 Task: Toggle the insert progma.
Action: Mouse moved to (12, 483)
Screenshot: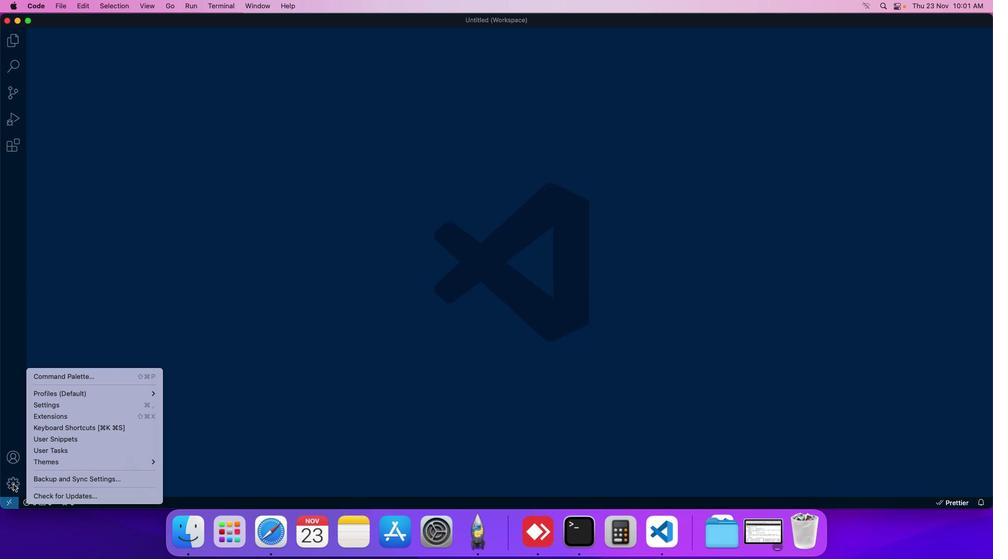 
Action: Mouse pressed left at (12, 483)
Screenshot: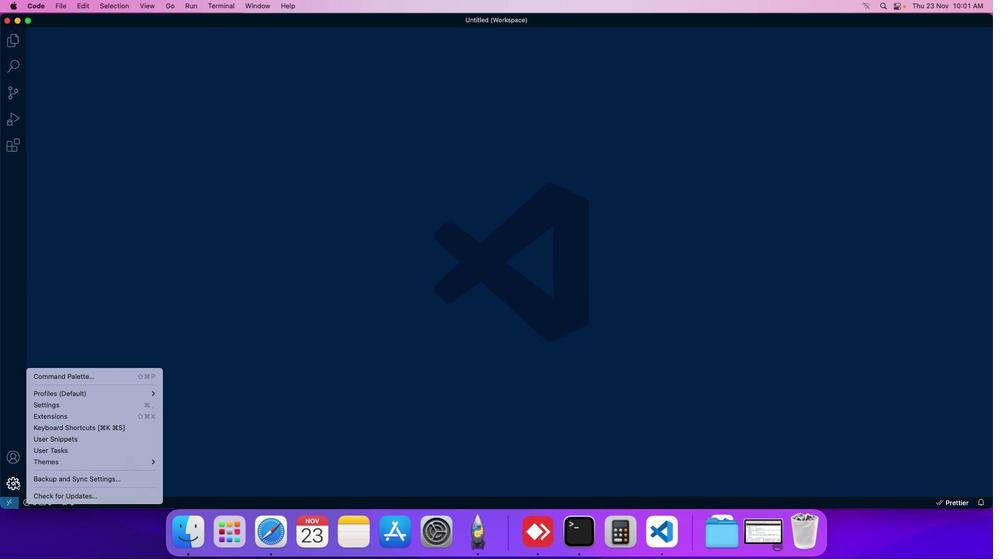 
Action: Mouse moved to (54, 406)
Screenshot: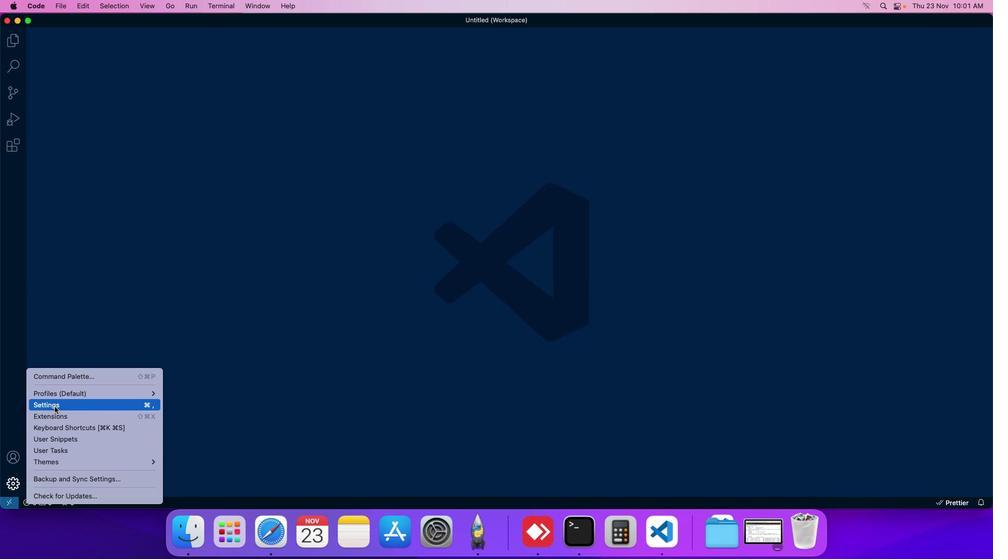 
Action: Mouse pressed left at (54, 406)
Screenshot: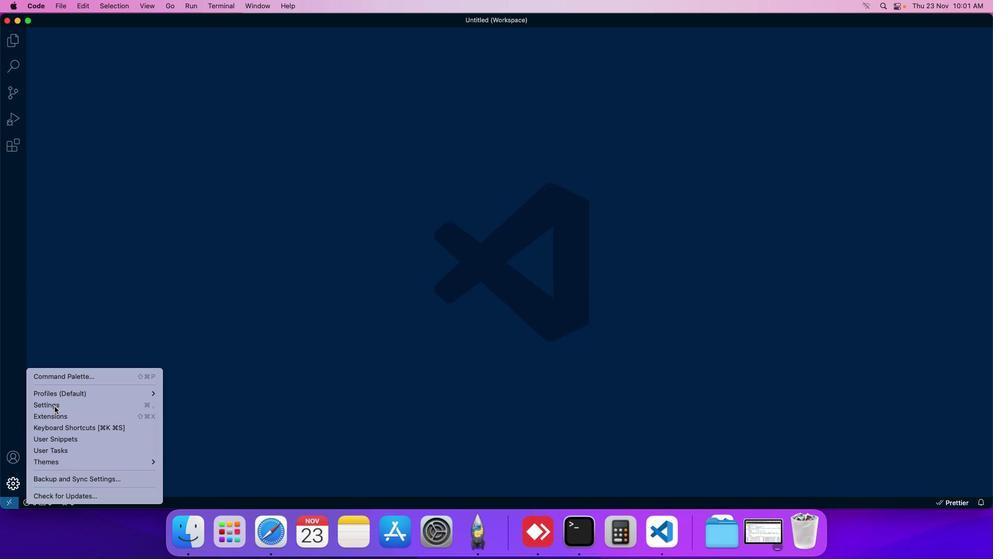 
Action: Mouse moved to (231, 86)
Screenshot: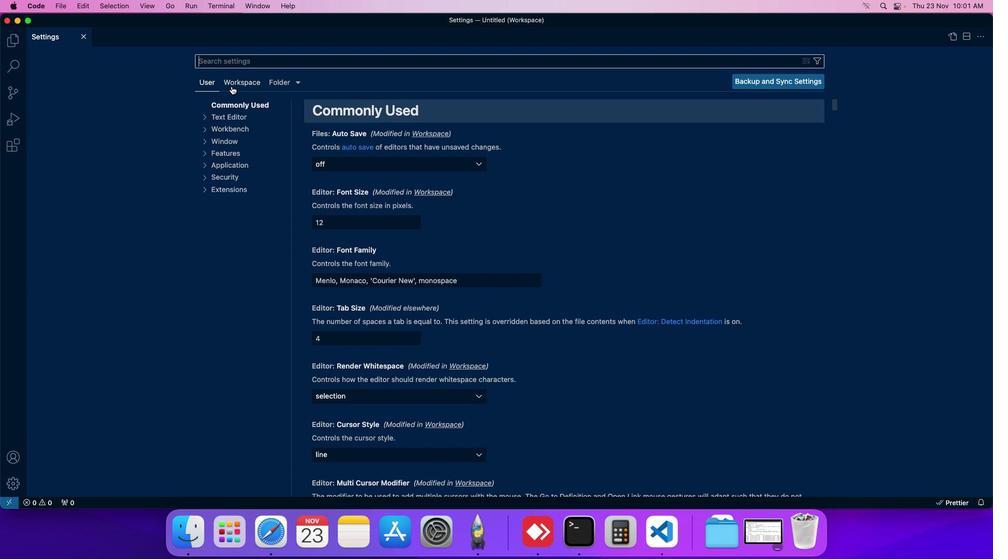 
Action: Mouse pressed left at (231, 86)
Screenshot: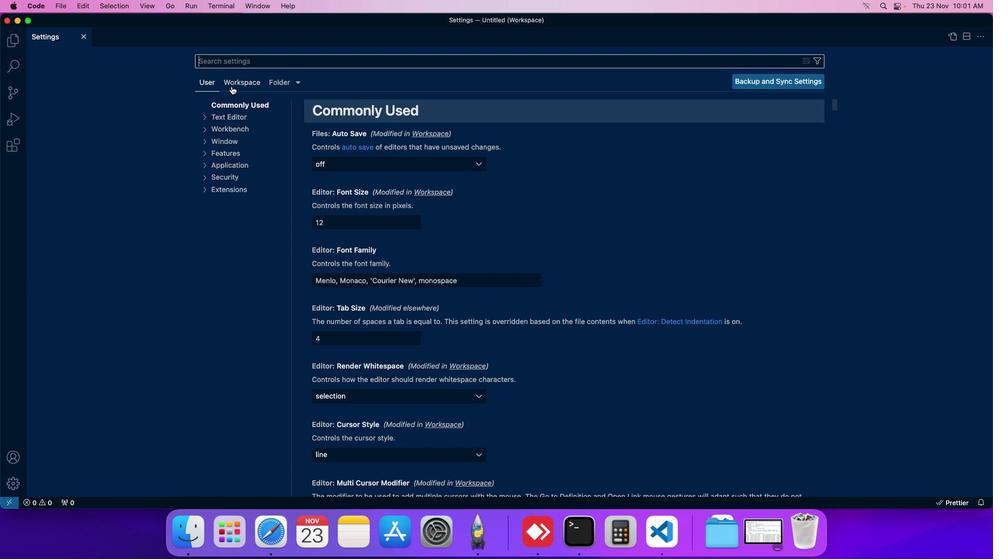 
Action: Mouse moved to (229, 173)
Screenshot: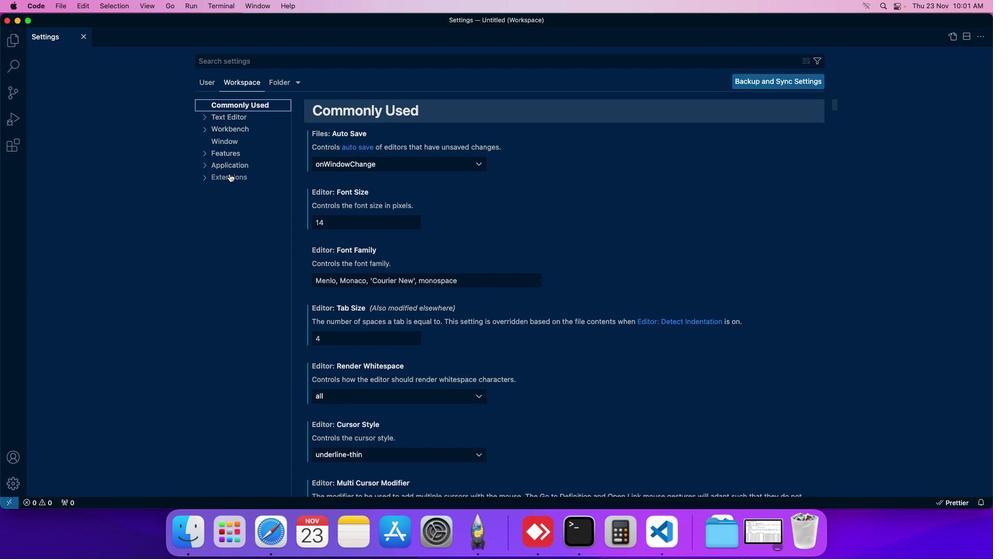 
Action: Mouse pressed left at (229, 173)
Screenshot: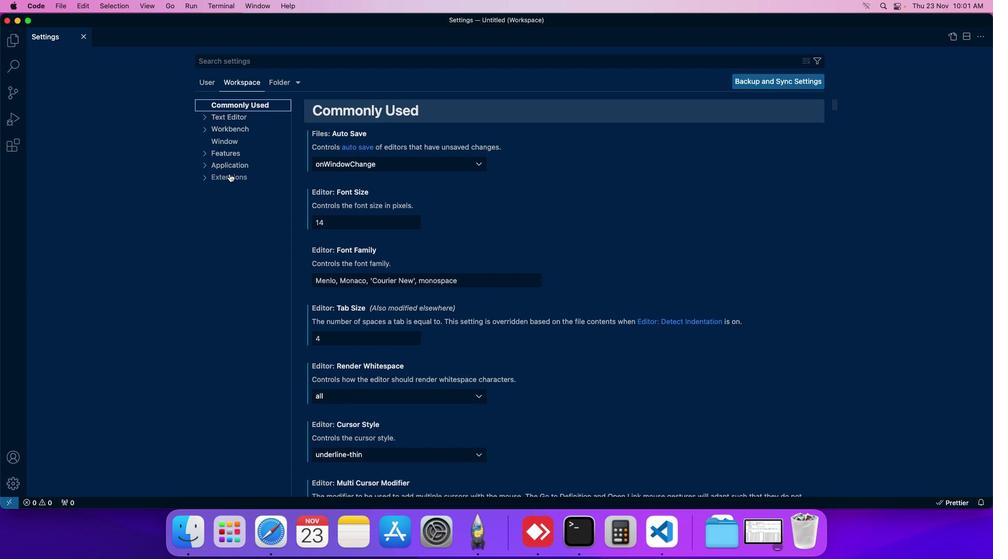 
Action: Mouse moved to (237, 380)
Screenshot: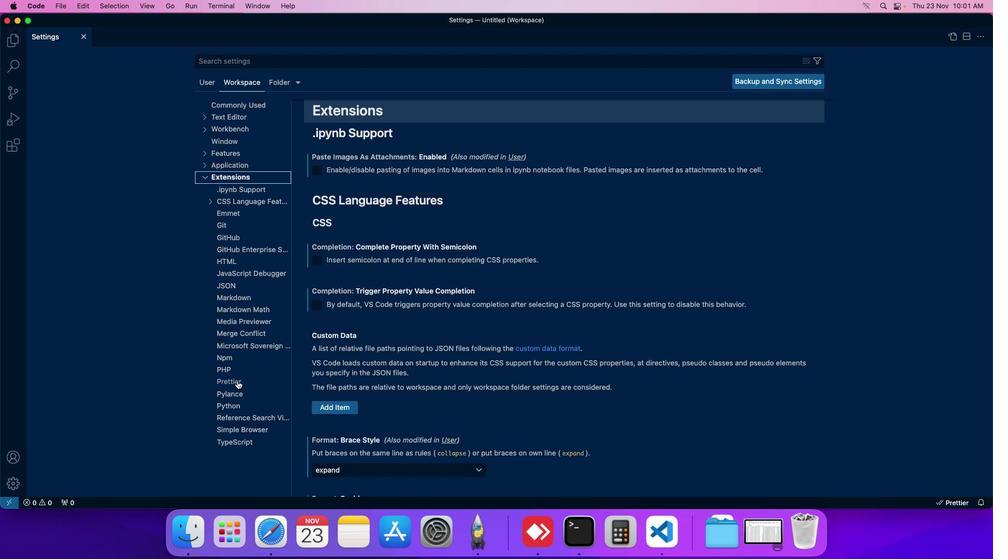 
Action: Mouse pressed left at (237, 380)
Screenshot: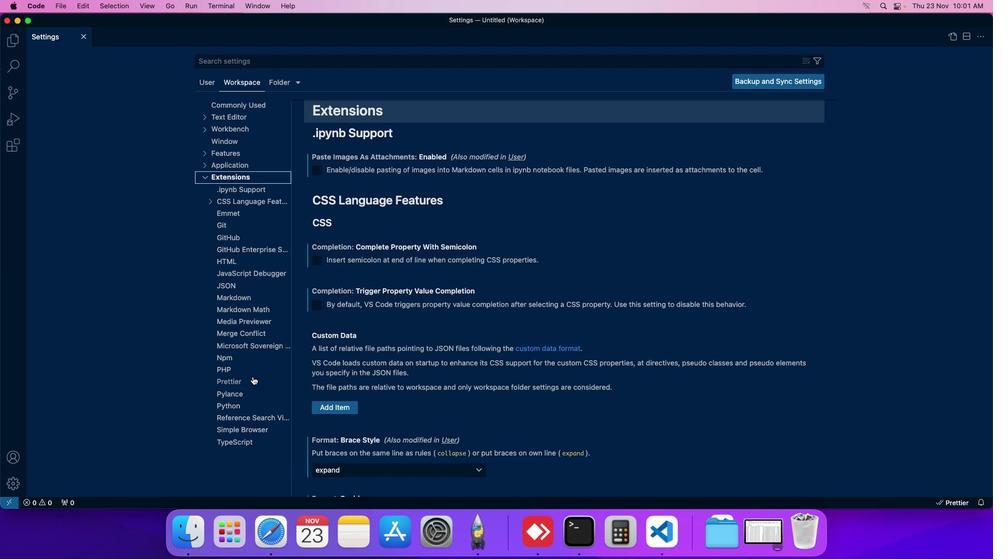 
Action: Mouse moved to (362, 363)
Screenshot: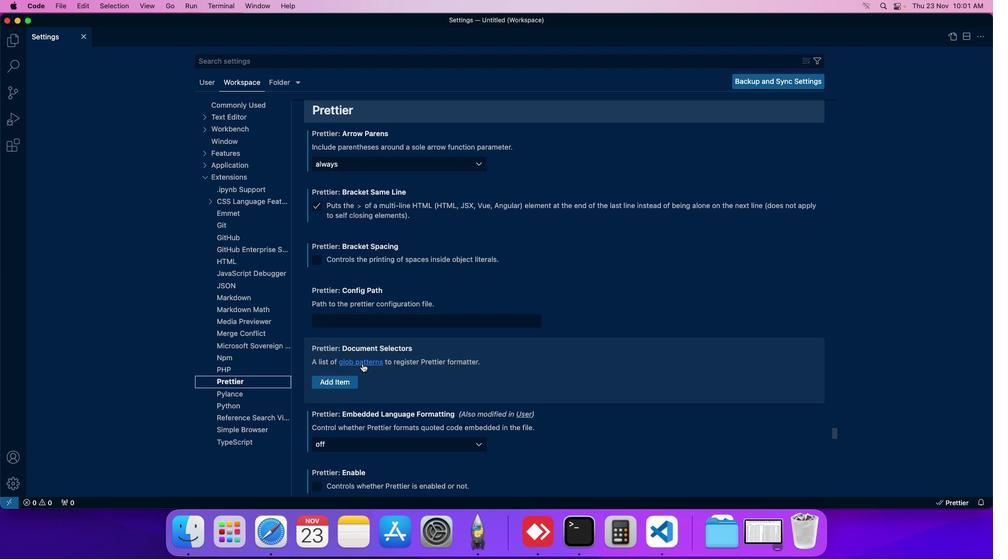 
Action: Mouse scrolled (362, 363) with delta (0, 0)
Screenshot: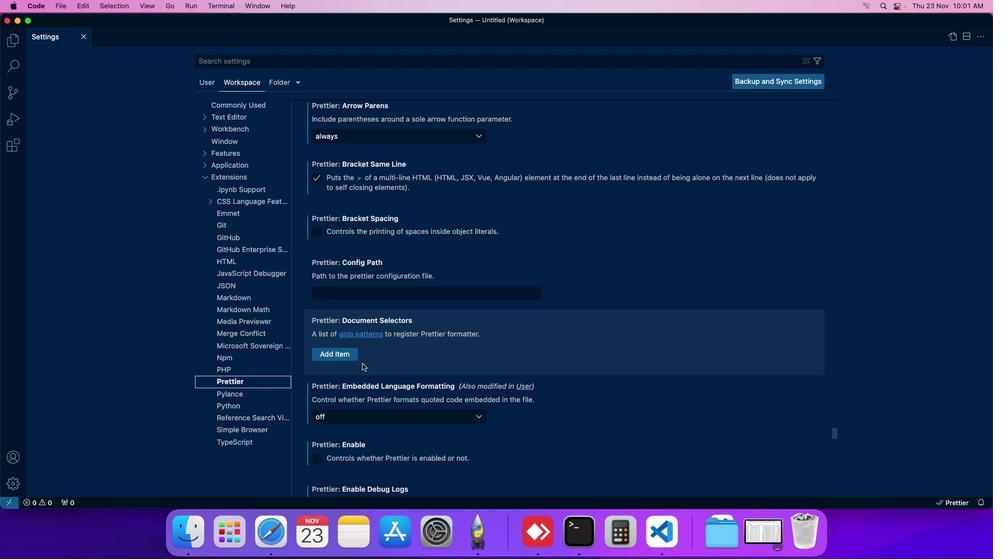 
Action: Mouse scrolled (362, 363) with delta (0, 0)
Screenshot: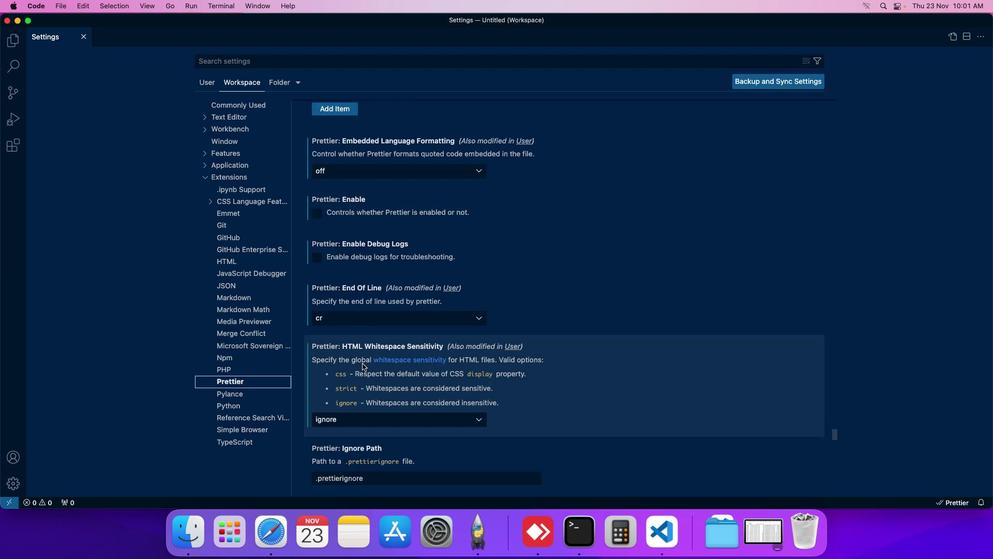 
Action: Mouse scrolled (362, 363) with delta (0, 0)
Screenshot: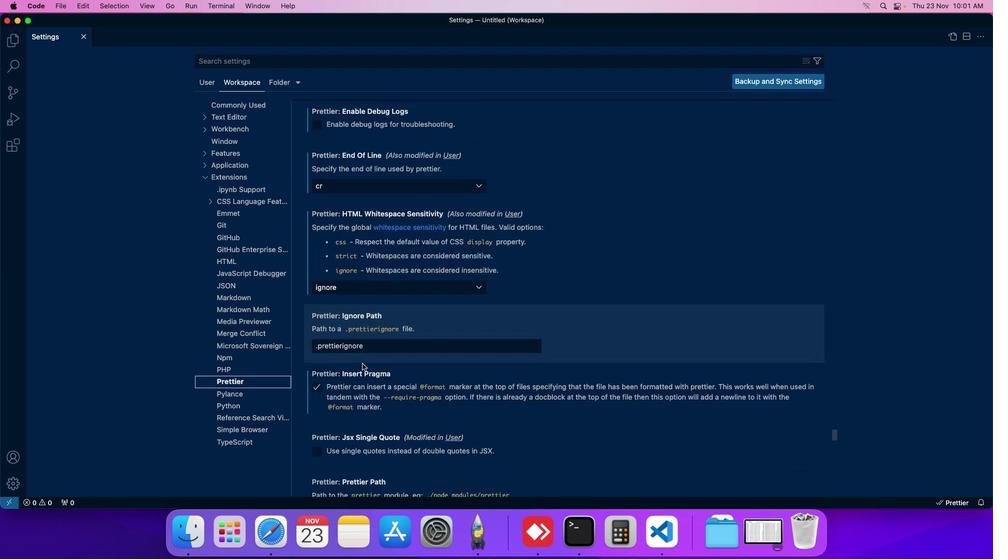 
Action: Mouse scrolled (362, 363) with delta (0, 0)
Screenshot: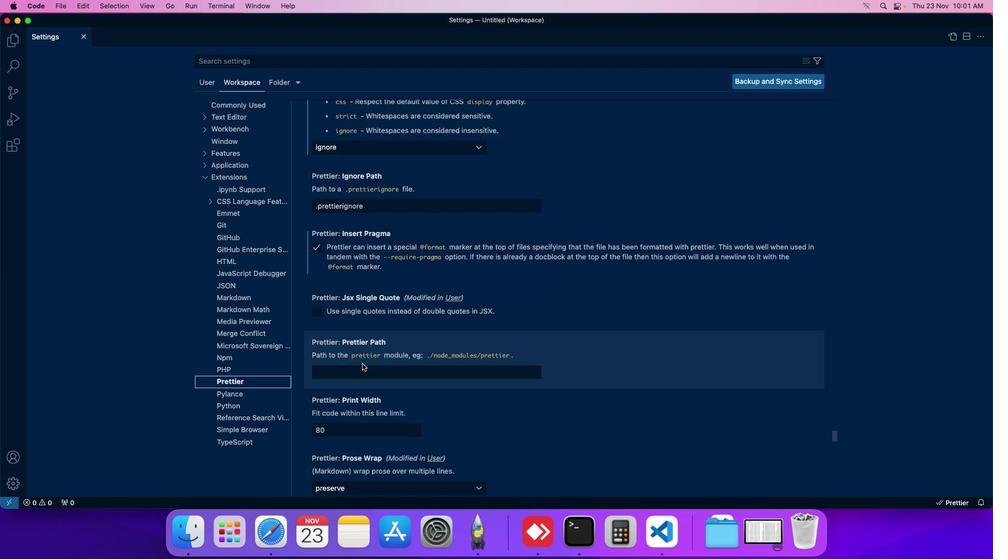 
Action: Mouse scrolled (362, 363) with delta (0, 0)
Screenshot: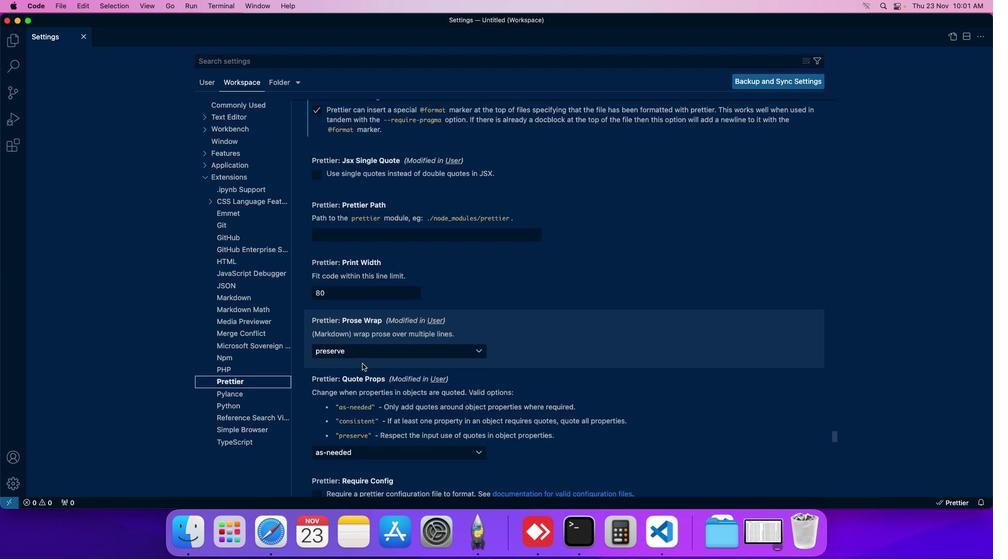 
Action: Mouse scrolled (362, 363) with delta (0, 0)
Screenshot: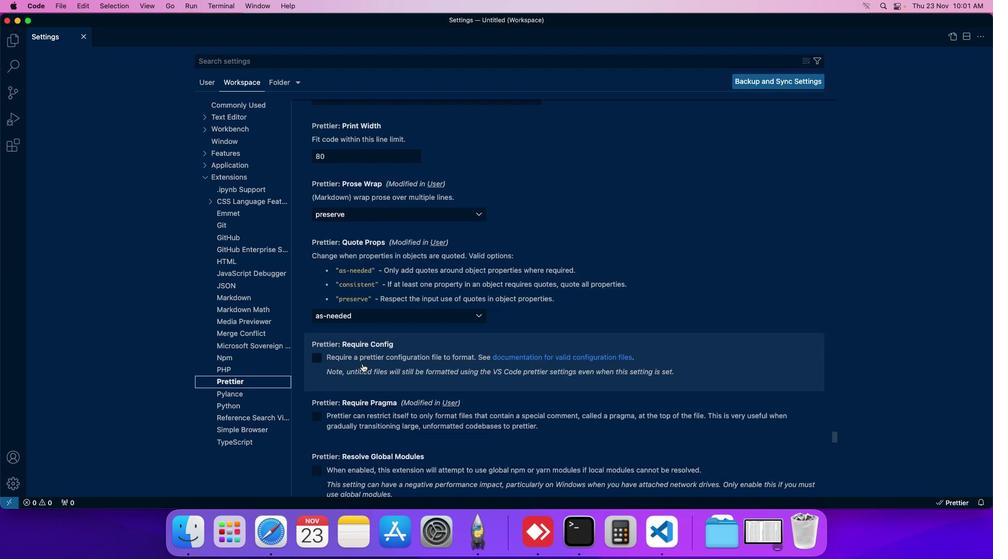 
Action: Mouse scrolled (362, 363) with delta (0, 0)
Screenshot: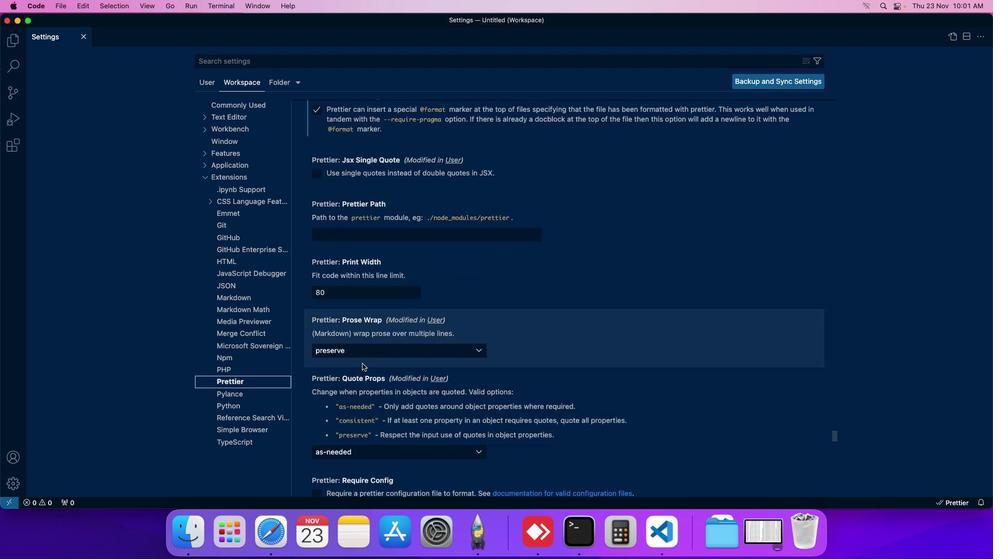 
Action: Mouse scrolled (362, 363) with delta (0, 0)
Screenshot: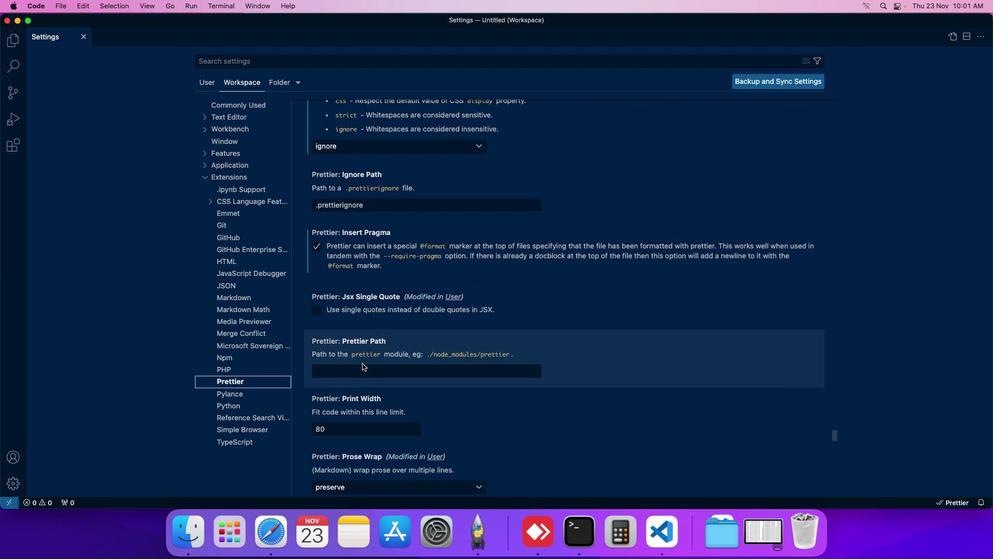 
Action: Mouse moved to (314, 249)
Screenshot: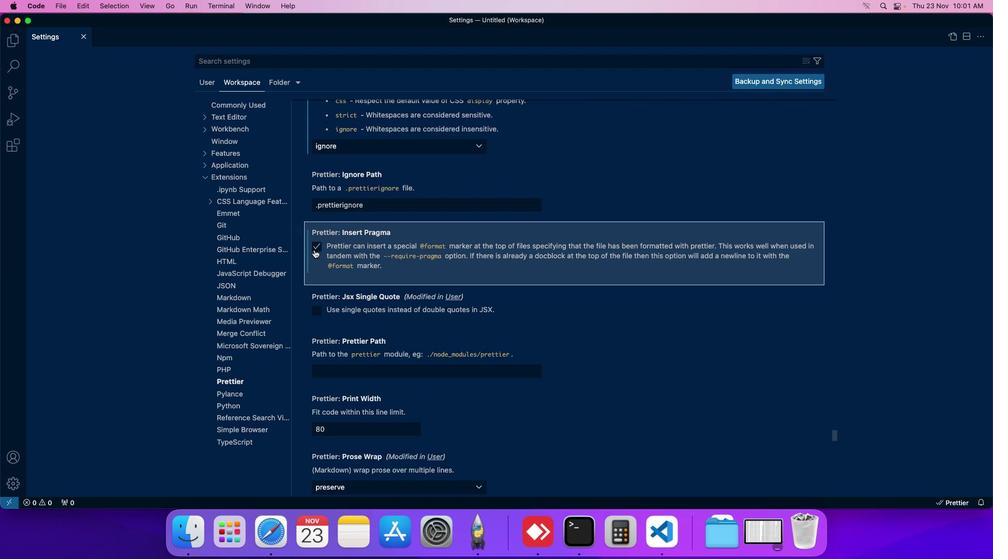
Action: Mouse pressed left at (314, 249)
Screenshot: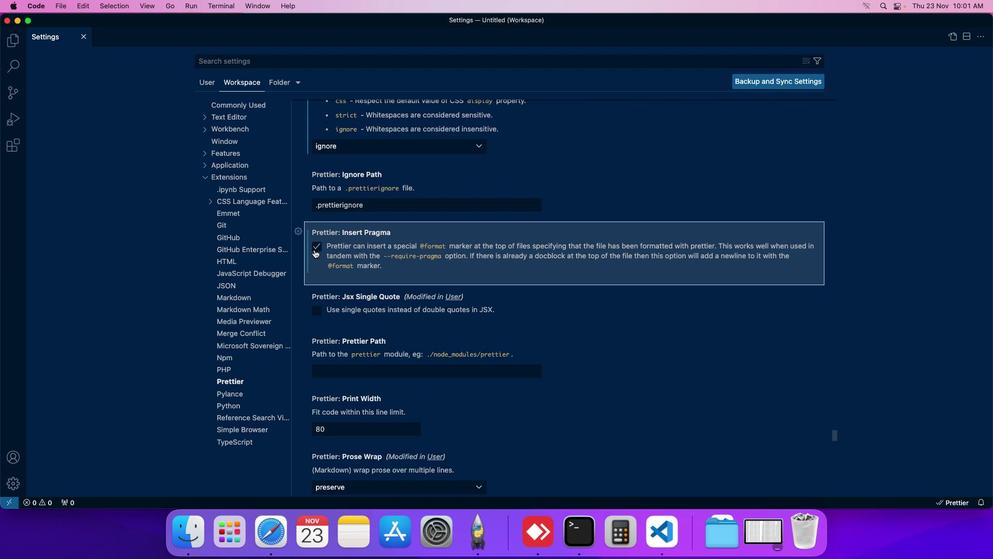 
Action: Mouse moved to (316, 250)
Screenshot: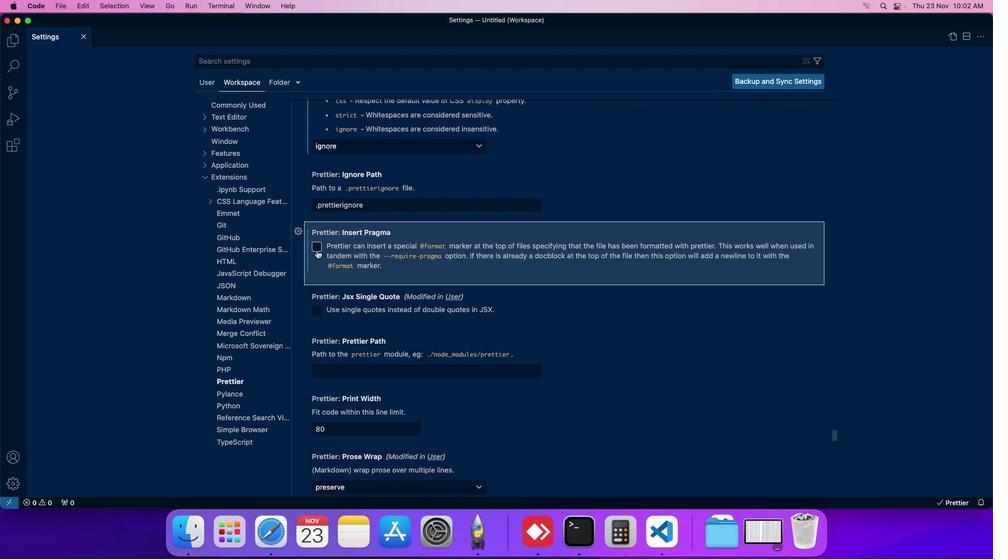 
